 Task: Create List Brand Experiential in Board Content Marketing Best Practices to Workspace Business Intelligence Software. Create List Brand Sampling in Board Brand Experience Design to Workspace Business Intelligence Software. Create List Brand Swag in Board Employee Onboarding and Orientation Programs to Workspace Business Intelligence Software
Action: Mouse moved to (164, 127)
Screenshot: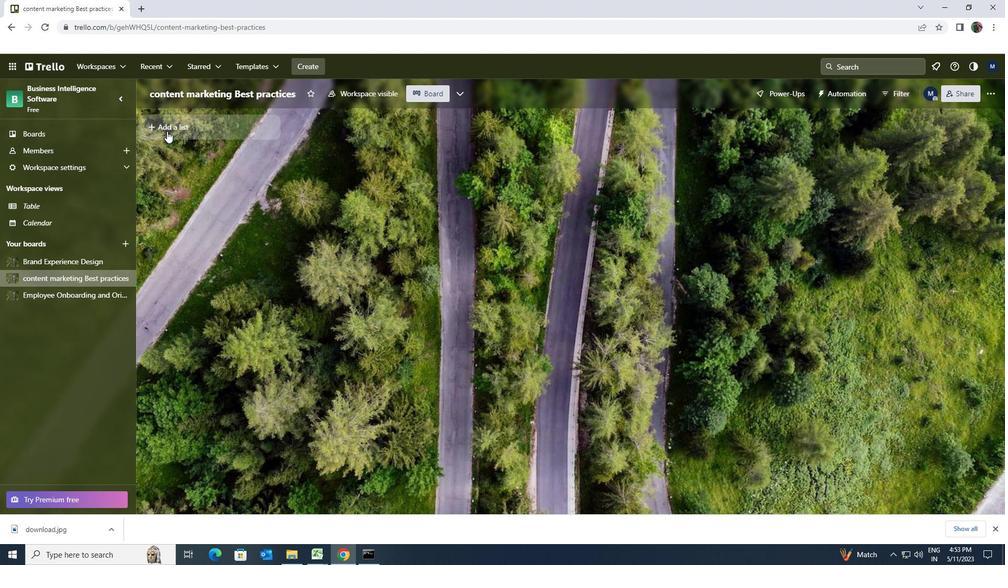 
Action: Mouse pressed left at (164, 127)
Screenshot: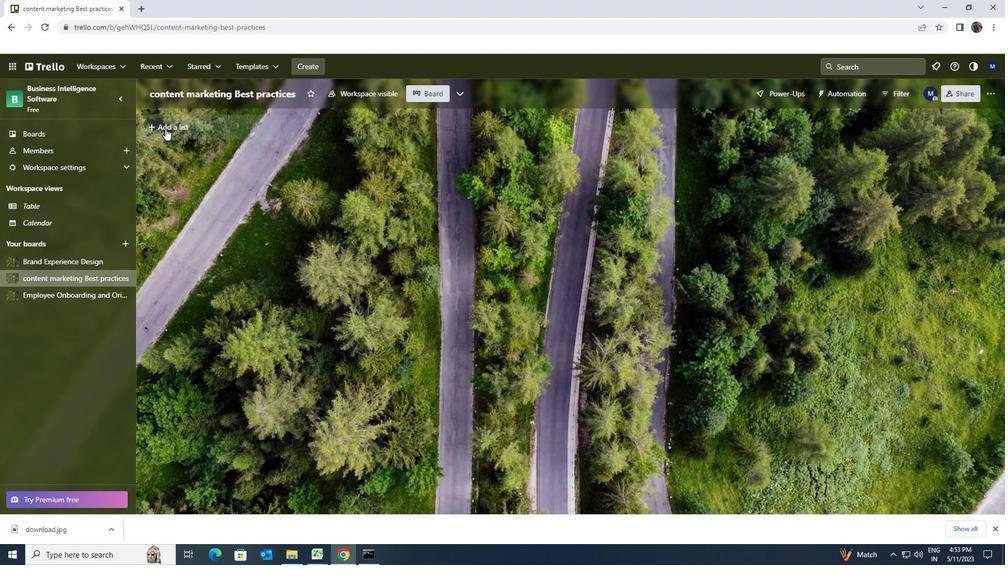 
Action: Key pressed <Key.shift>BRAND<Key.space><Key.shift>EXPERIENTAL
Screenshot: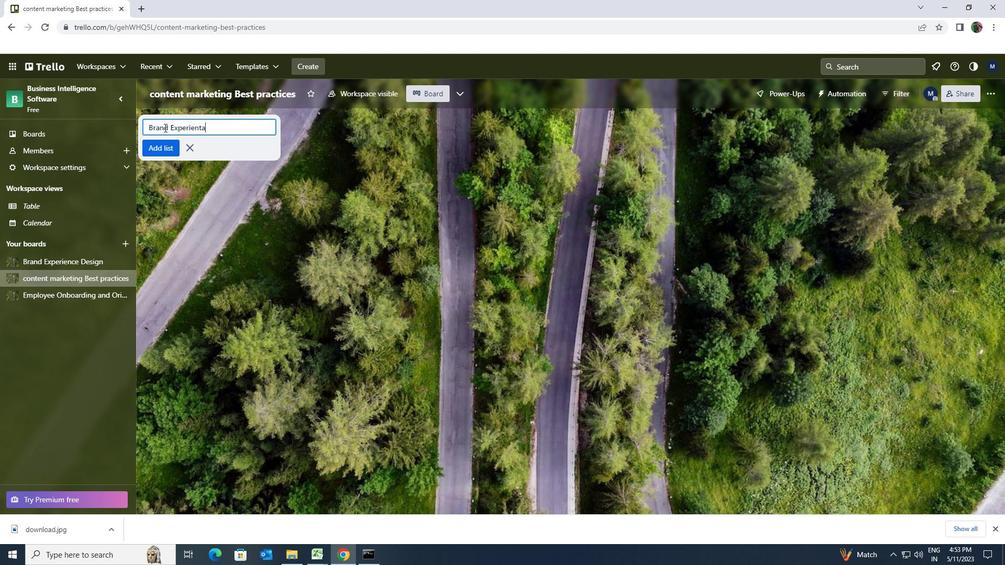 
Action: Mouse moved to (162, 152)
Screenshot: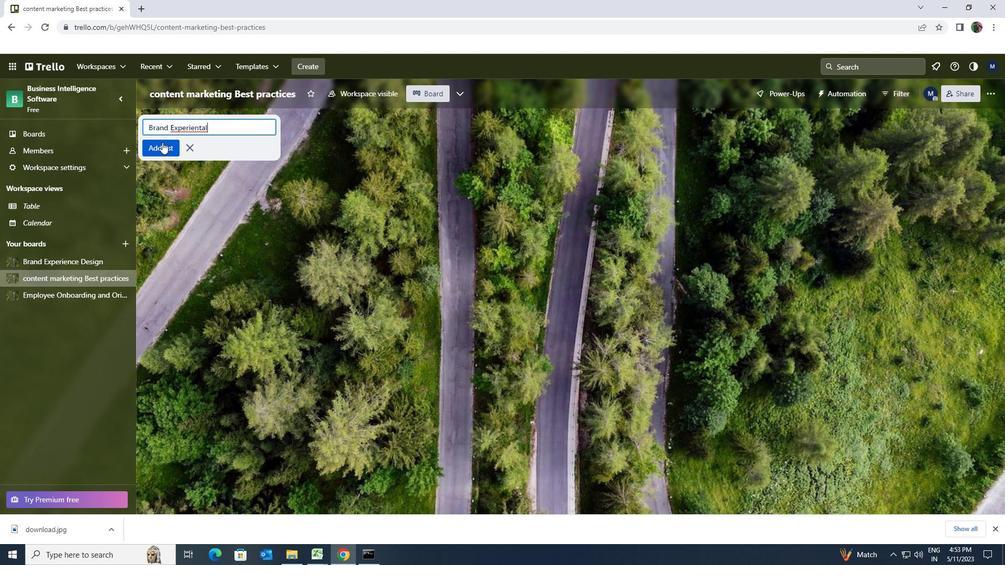 
Action: Mouse pressed left at (162, 152)
Screenshot: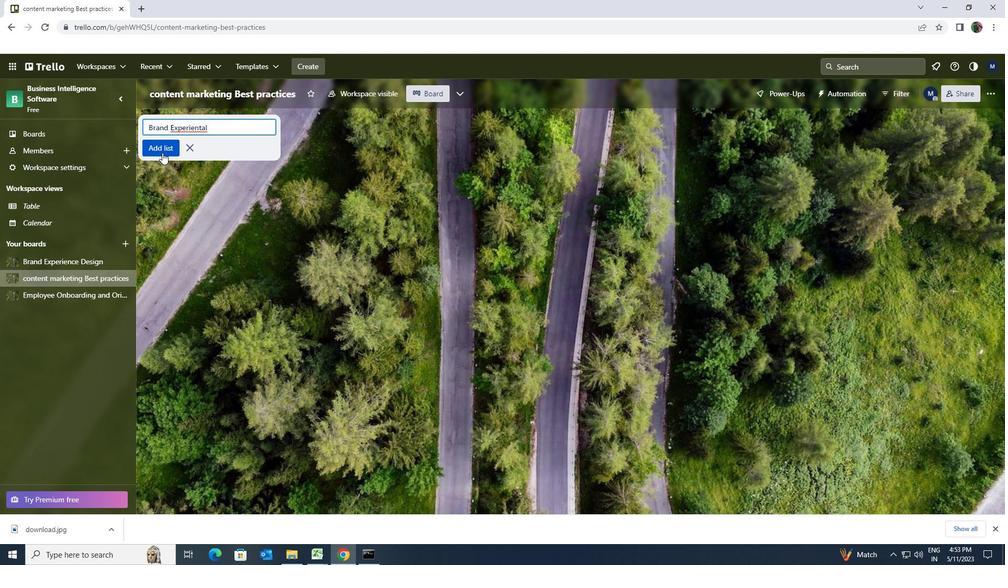 
Action: Mouse moved to (77, 256)
Screenshot: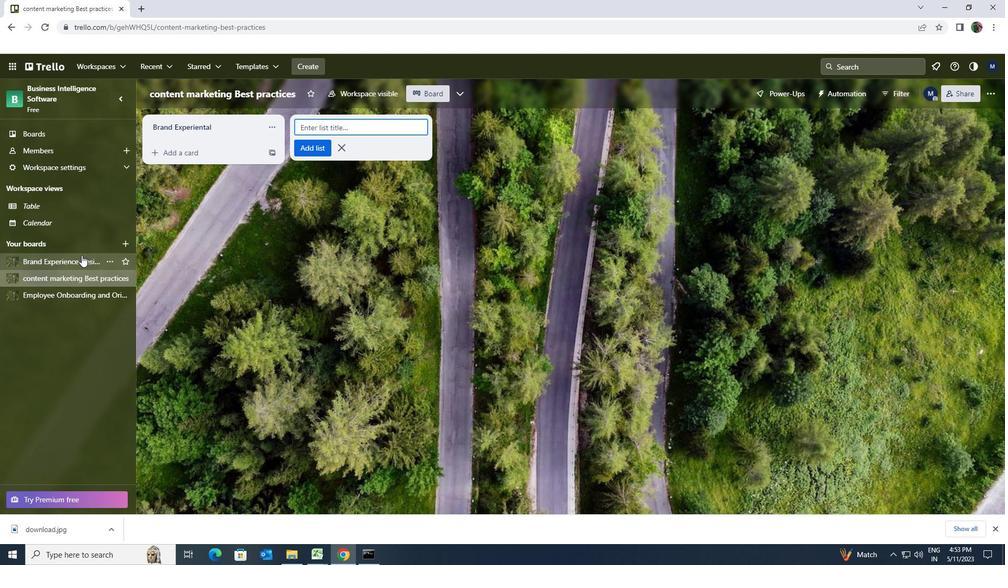 
Action: Mouse pressed left at (77, 256)
Screenshot: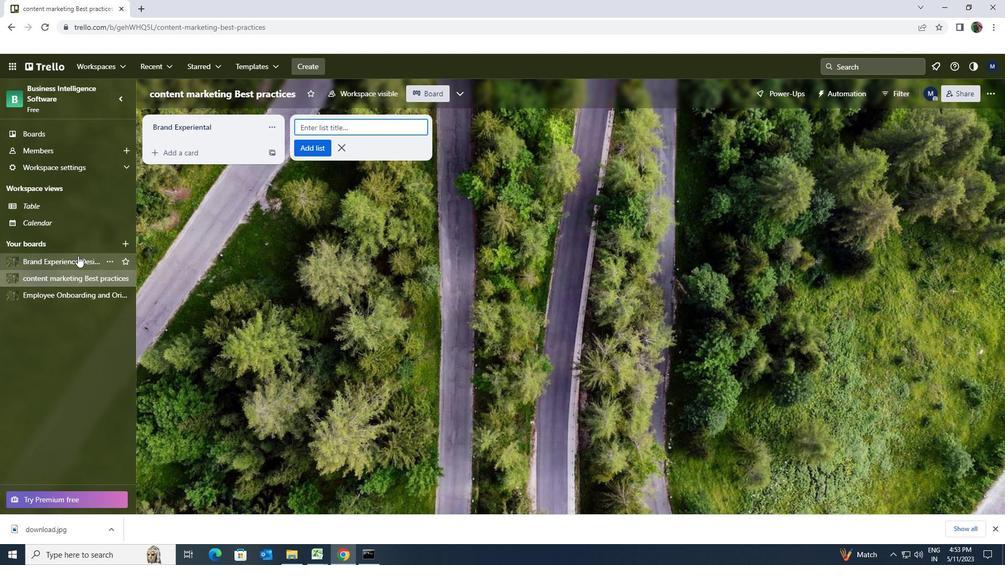 
Action: Mouse moved to (171, 132)
Screenshot: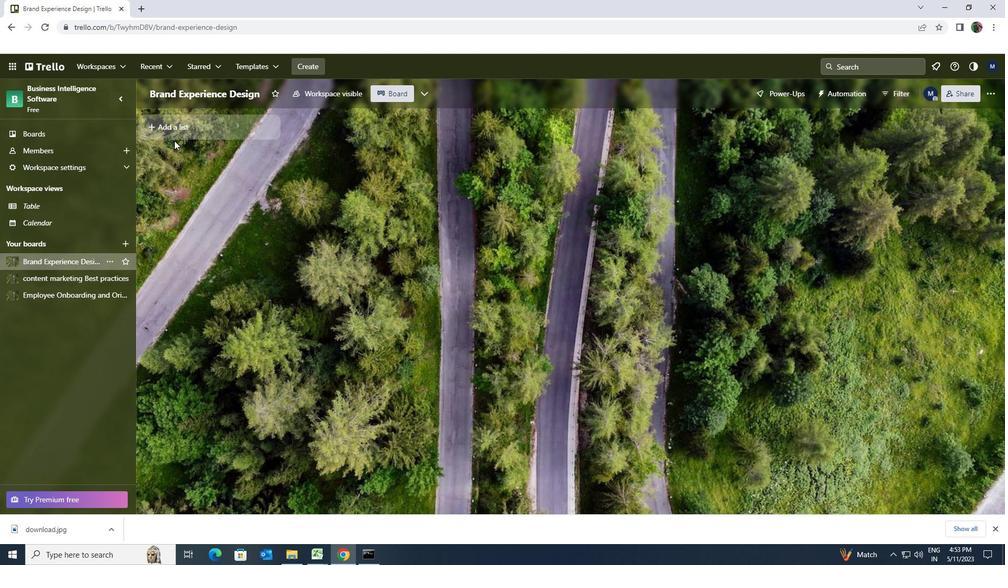 
Action: Mouse pressed left at (171, 132)
Screenshot: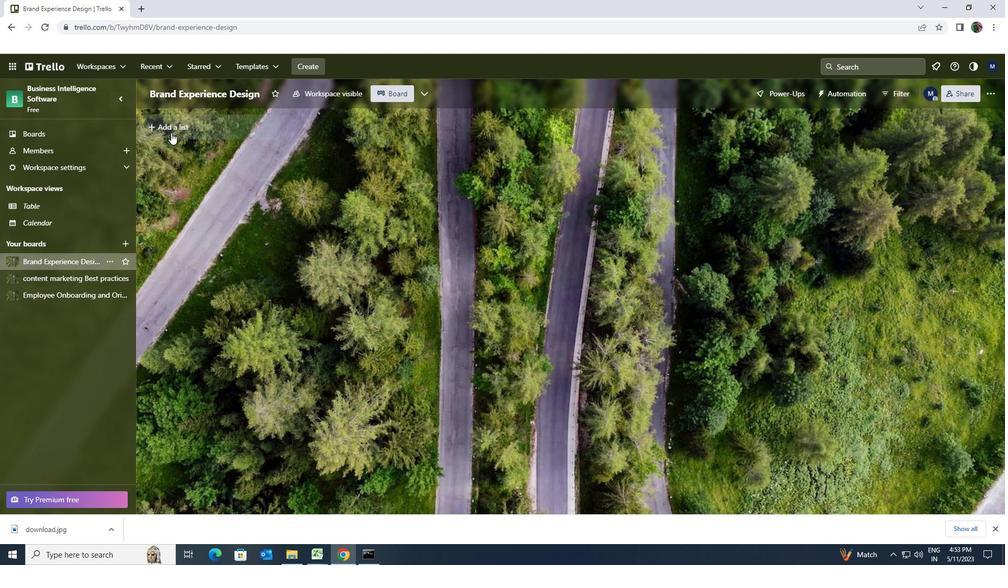 
Action: Mouse moved to (171, 128)
Screenshot: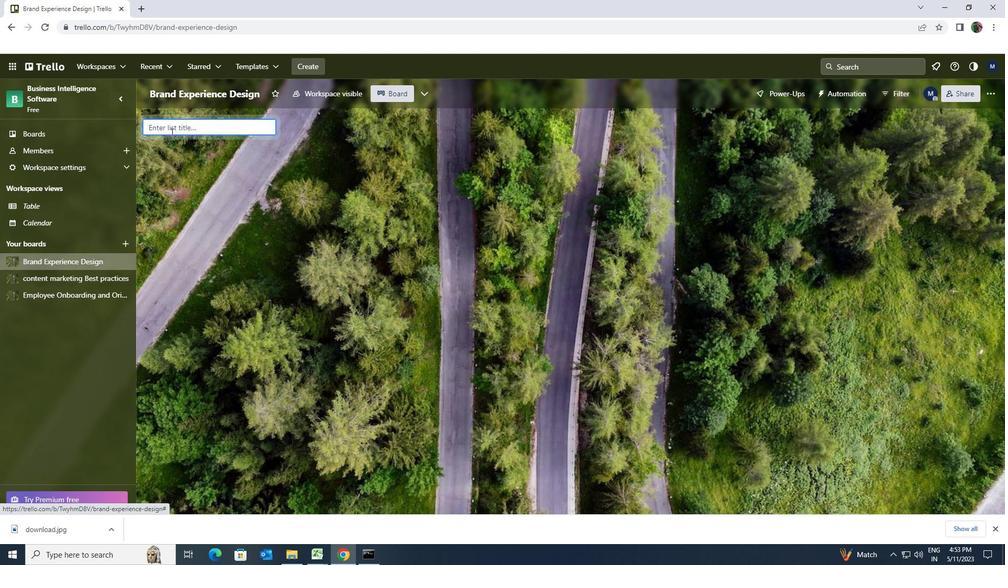 
Action: Key pressed <Key.shift><Key.shift><Key.shift>BRAND<Key.space><Key.shift><Key.shift><Key.shift>EXPERIENCE
Screenshot: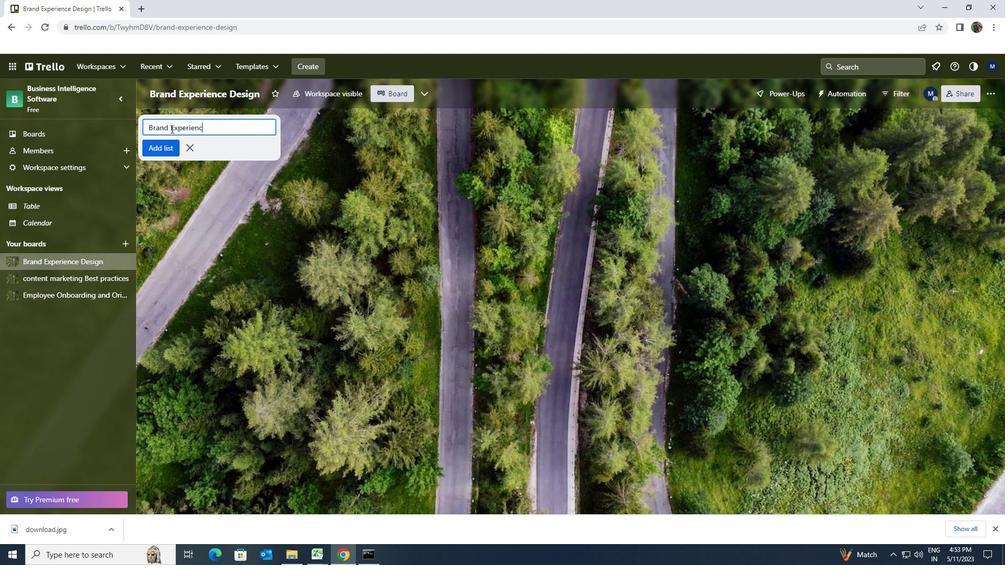 
Action: Mouse moved to (167, 144)
Screenshot: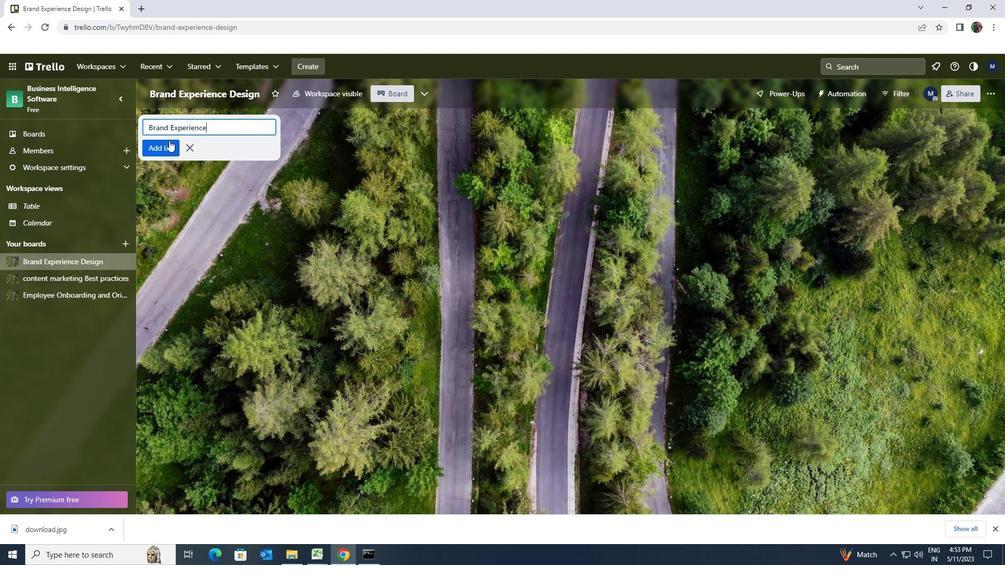 
Action: Mouse pressed left at (167, 144)
Screenshot: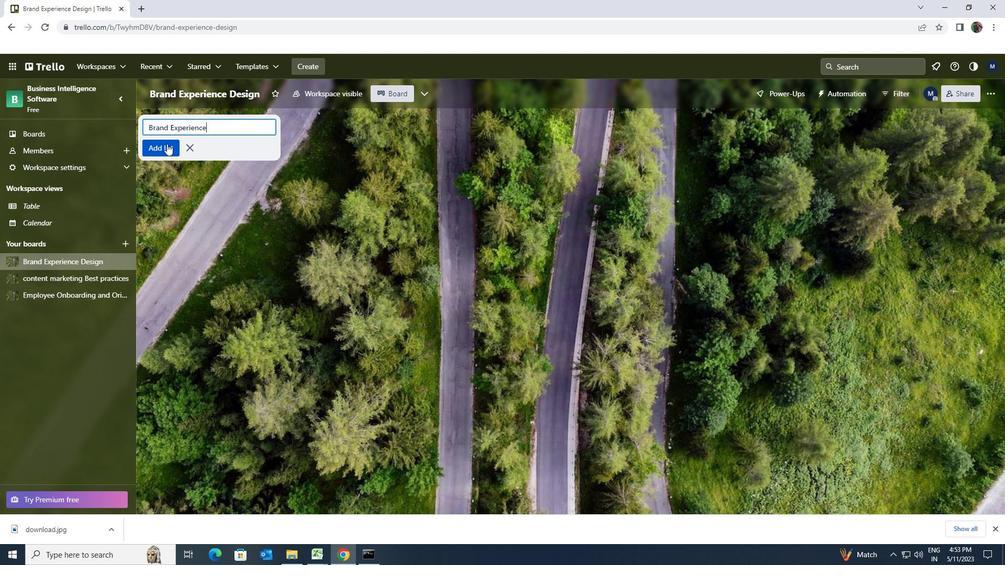 
Action: Mouse moved to (63, 301)
Screenshot: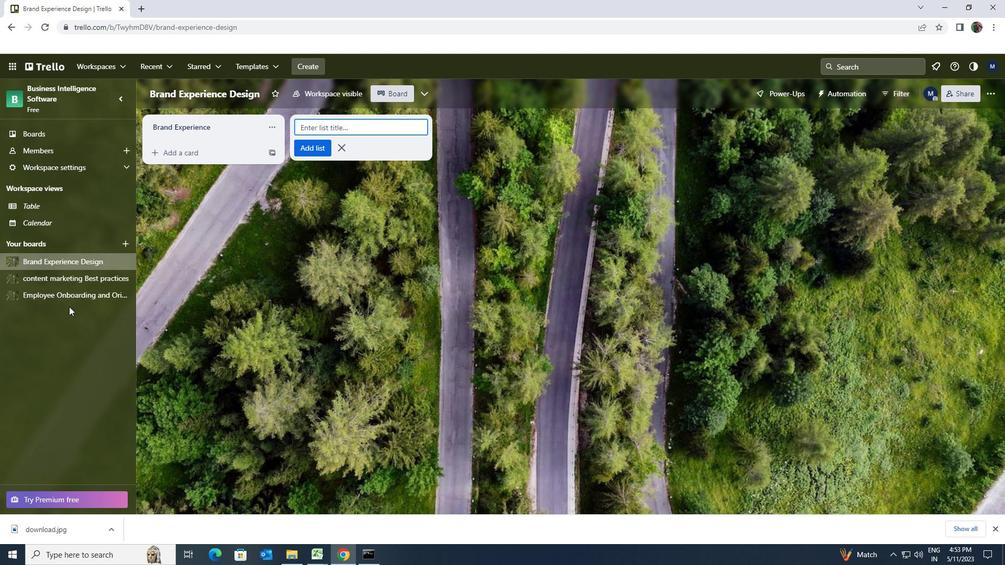 
Action: Mouse pressed left at (63, 301)
Screenshot: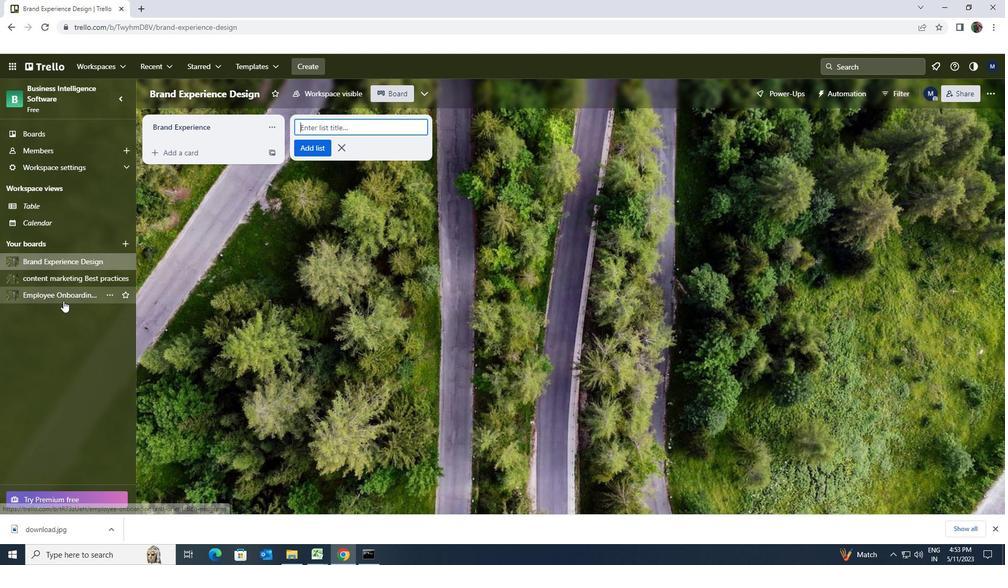 
Action: Mouse moved to (158, 129)
Screenshot: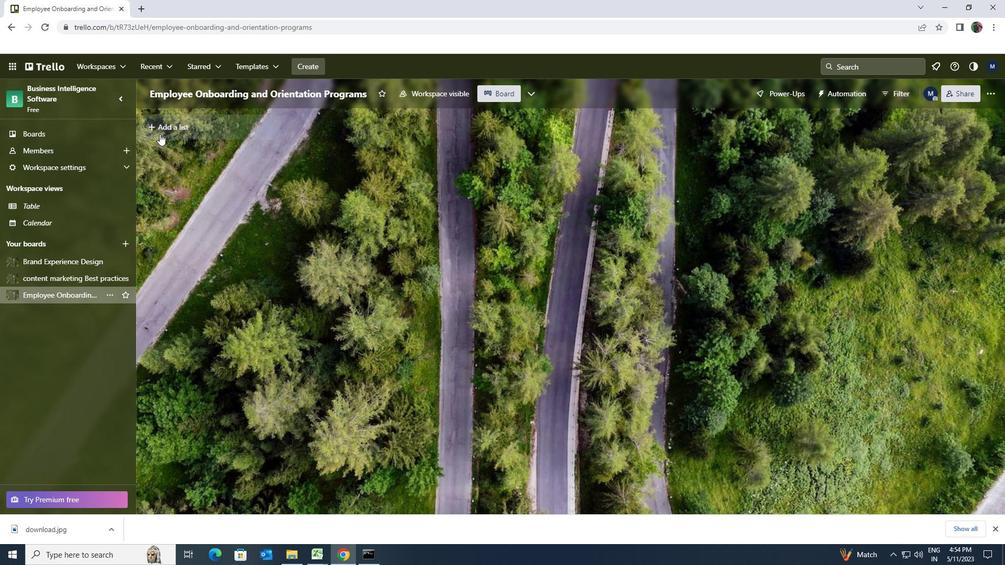 
Action: Mouse pressed left at (158, 129)
Screenshot: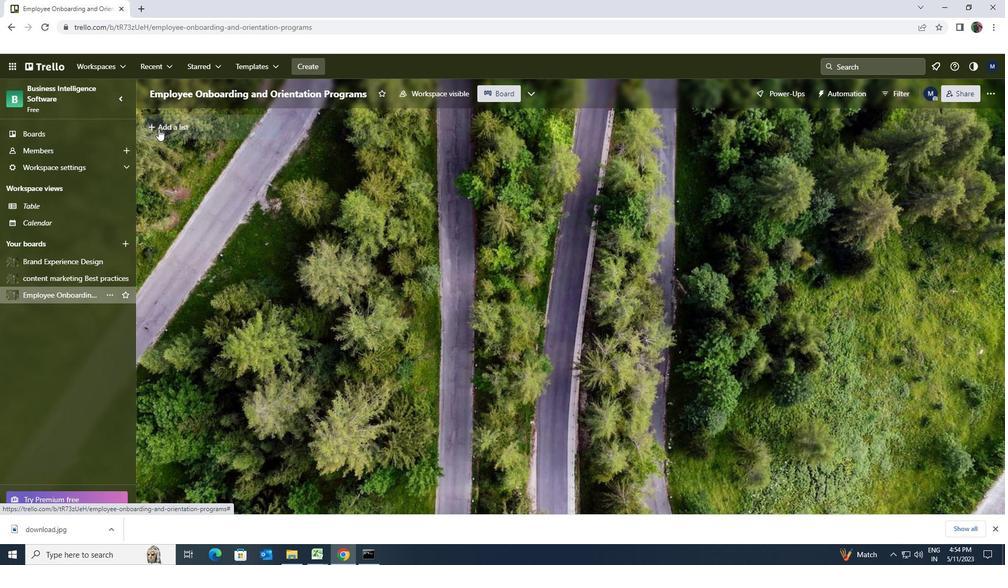 
Action: Key pressed <Key.shift><Key.shift><Key.shift><Key.shift><Key.shift><Key.shift><Key.shift><Key.shift><Key.shift><Key.shift><Key.shift><Key.shift><Key.shift><Key.shift><Key.shift><Key.shift><Key.shift><Key.shift><Key.shift><Key.shift><Key.shift><Key.shift><Key.shift><Key.shift>EMPLOYEE<Key.space>AND<Key.backspace><Key.backspace><Key.backspace><Key.shift>ONBOARDING<Key.space>AND<Key.space>ORIEENTATION<Key.space>P<Key.backspace>
Screenshot: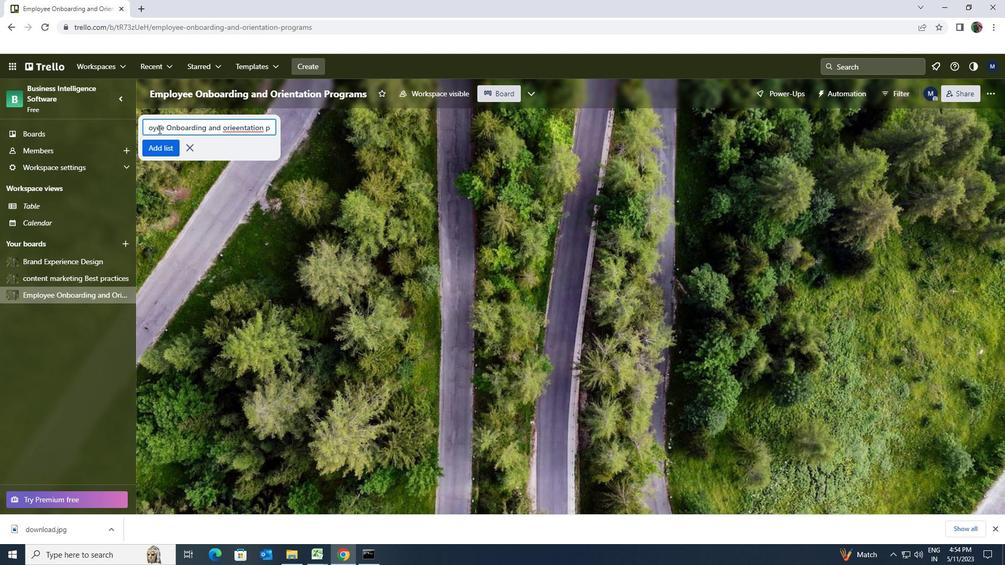 
Action: Mouse moved to (157, 145)
Screenshot: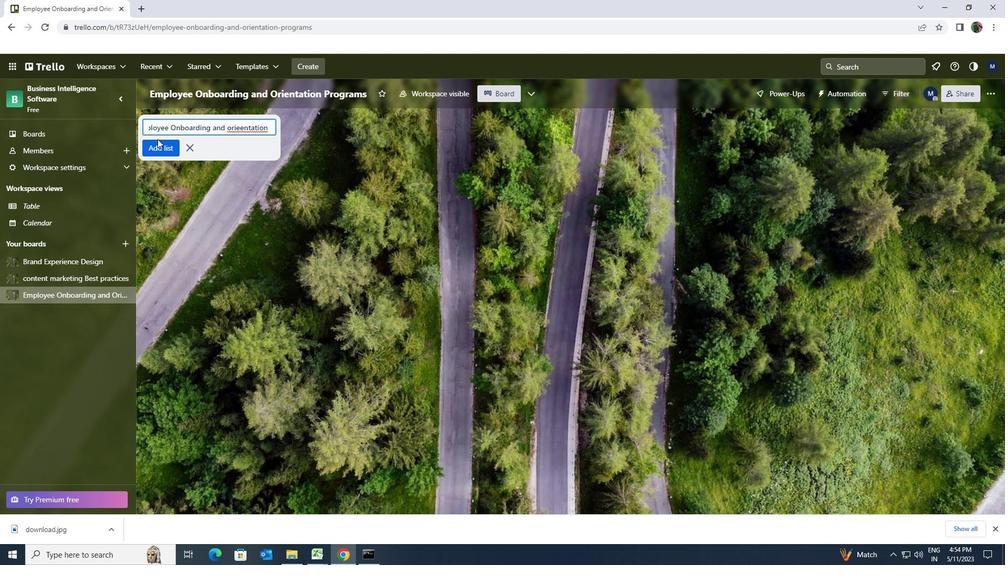 
Action: Mouse pressed left at (157, 145)
Screenshot: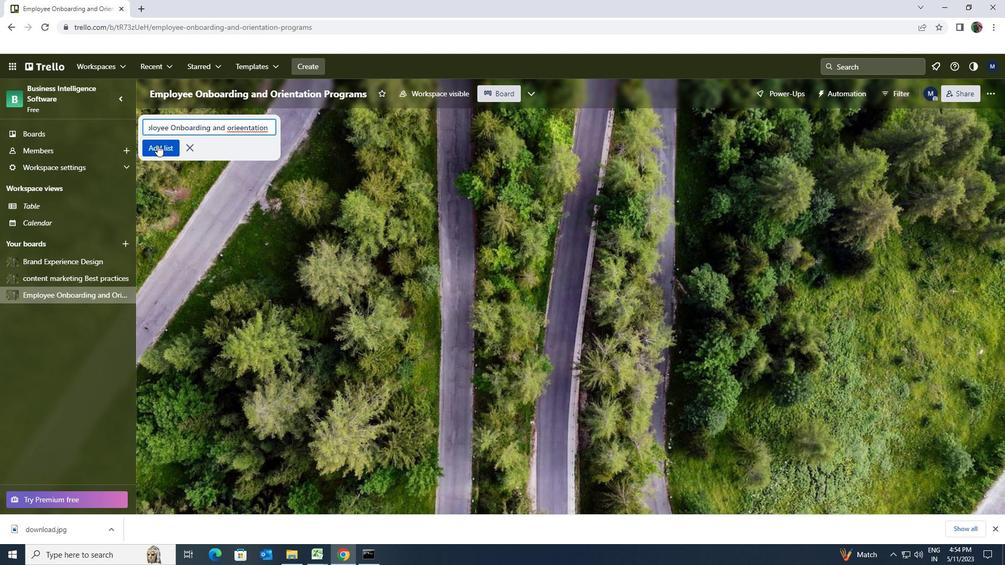 
